 Task: In the  document selfconfidencebuilding.epub Select the text and change paragraph spacing to  'Double' Change page orientation to  'Landscape' Add Page color Dark Red
Action: Mouse pressed left at (287, 387)
Screenshot: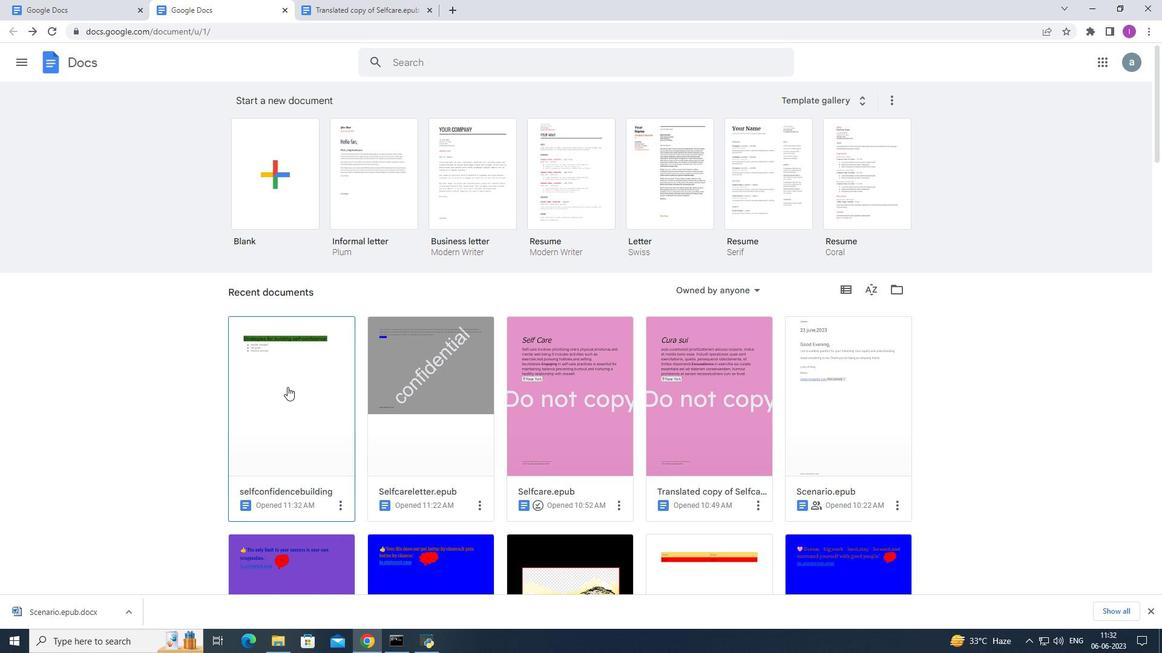 
Action: Mouse moved to (523, 287)
Screenshot: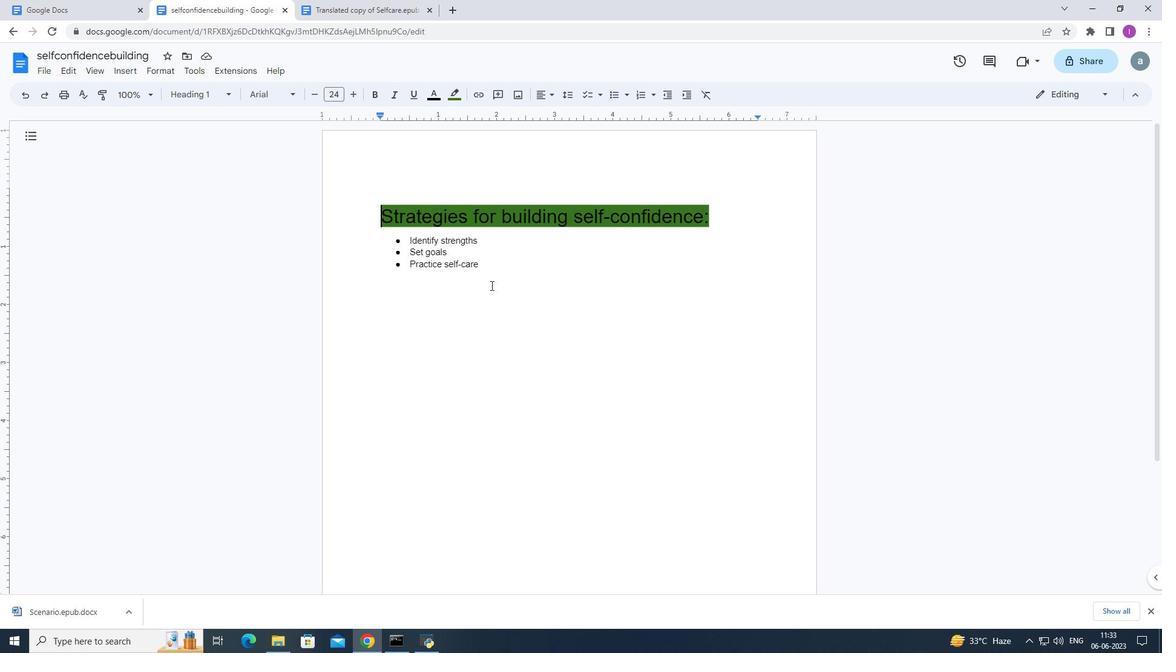 
Action: Mouse pressed left at (523, 287)
Screenshot: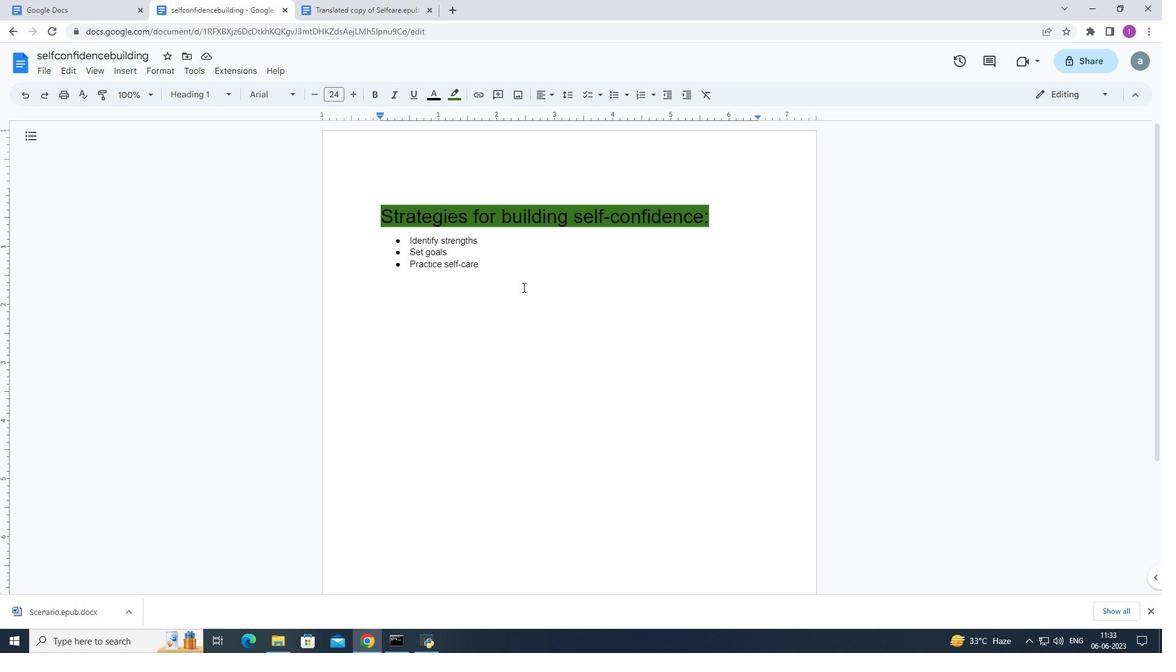 
Action: Mouse moved to (567, 93)
Screenshot: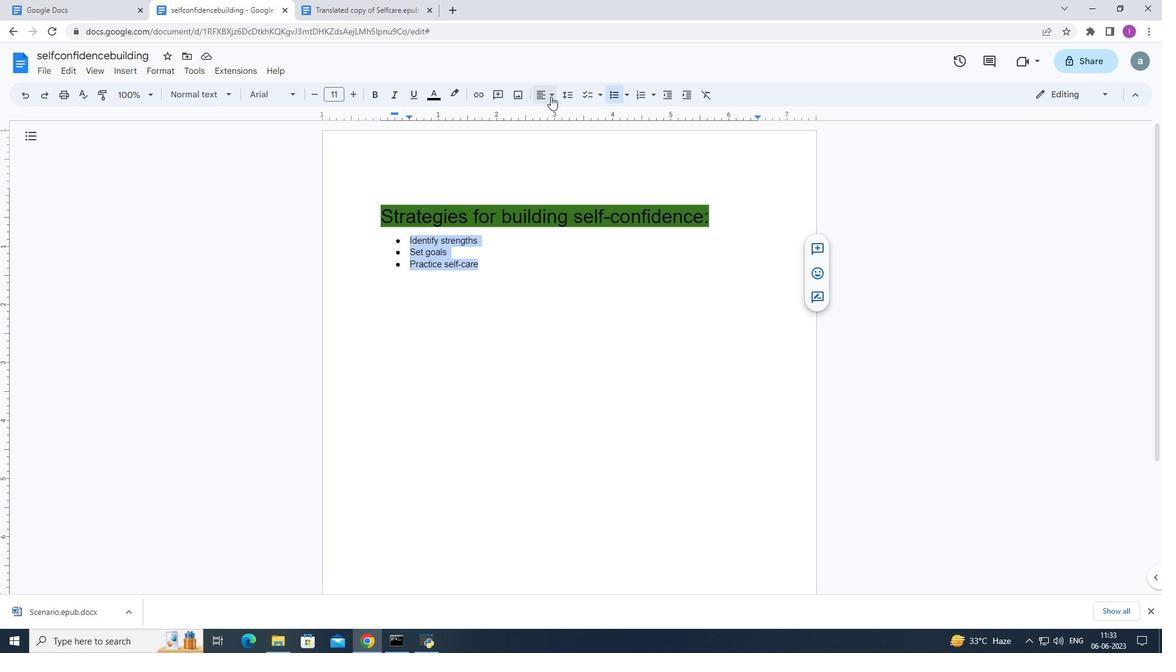 
Action: Mouse pressed left at (567, 93)
Screenshot: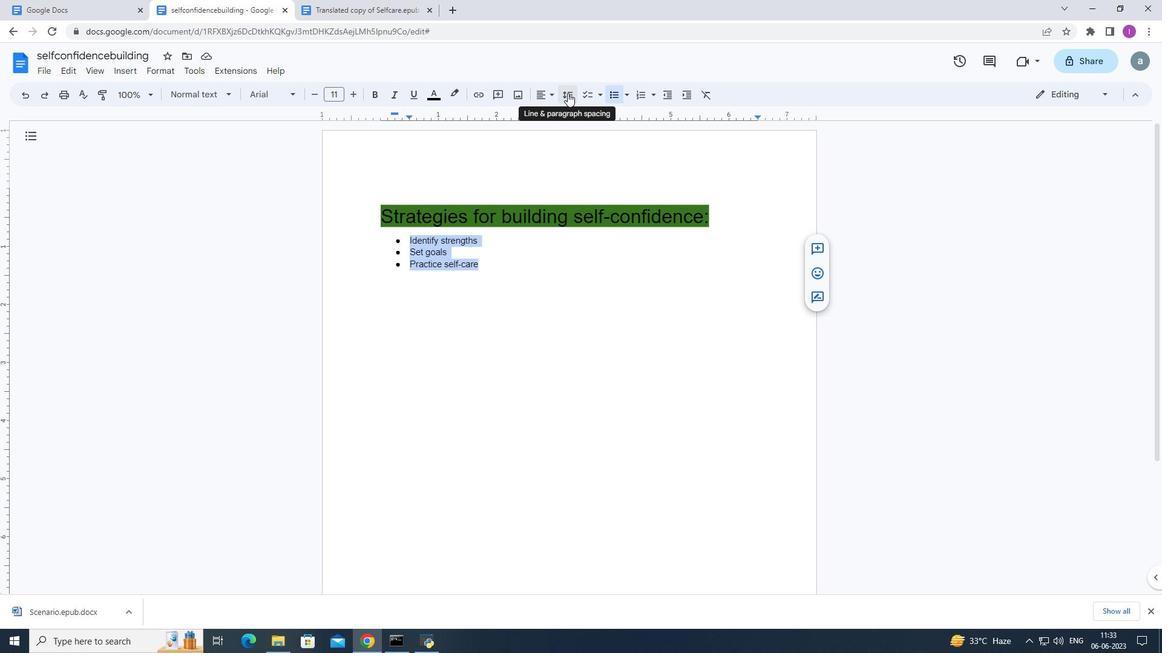 
Action: Mouse moved to (602, 173)
Screenshot: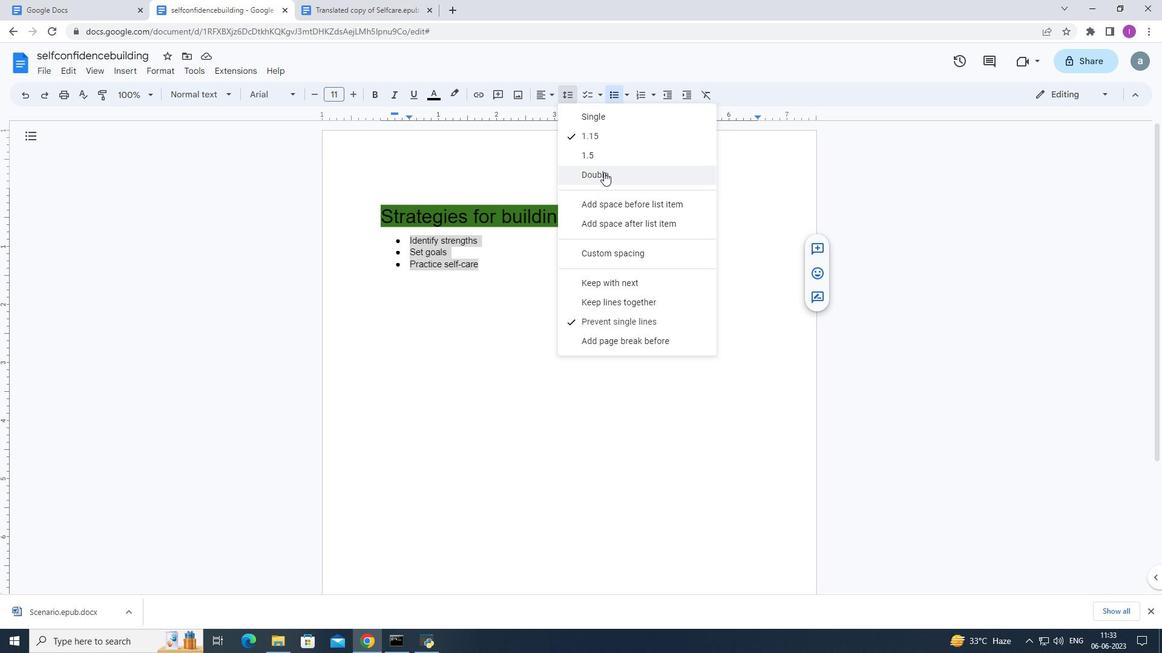 
Action: Mouse pressed left at (602, 173)
Screenshot: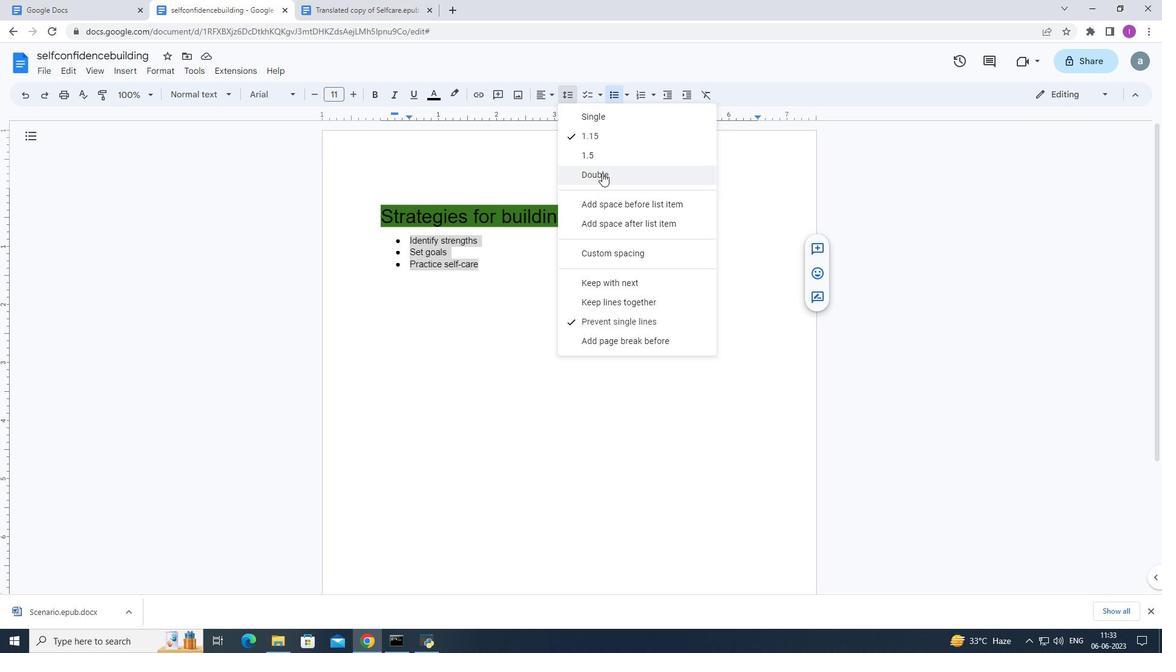 
Action: Mouse moved to (386, 168)
Screenshot: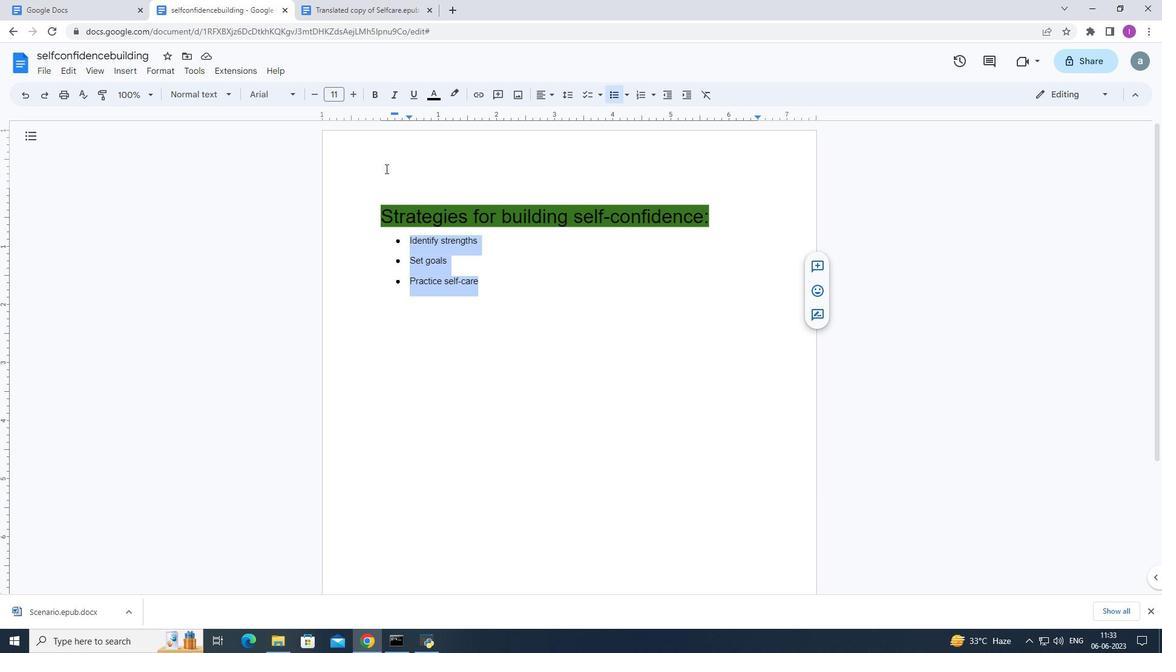 
Action: Mouse pressed left at (386, 168)
Screenshot: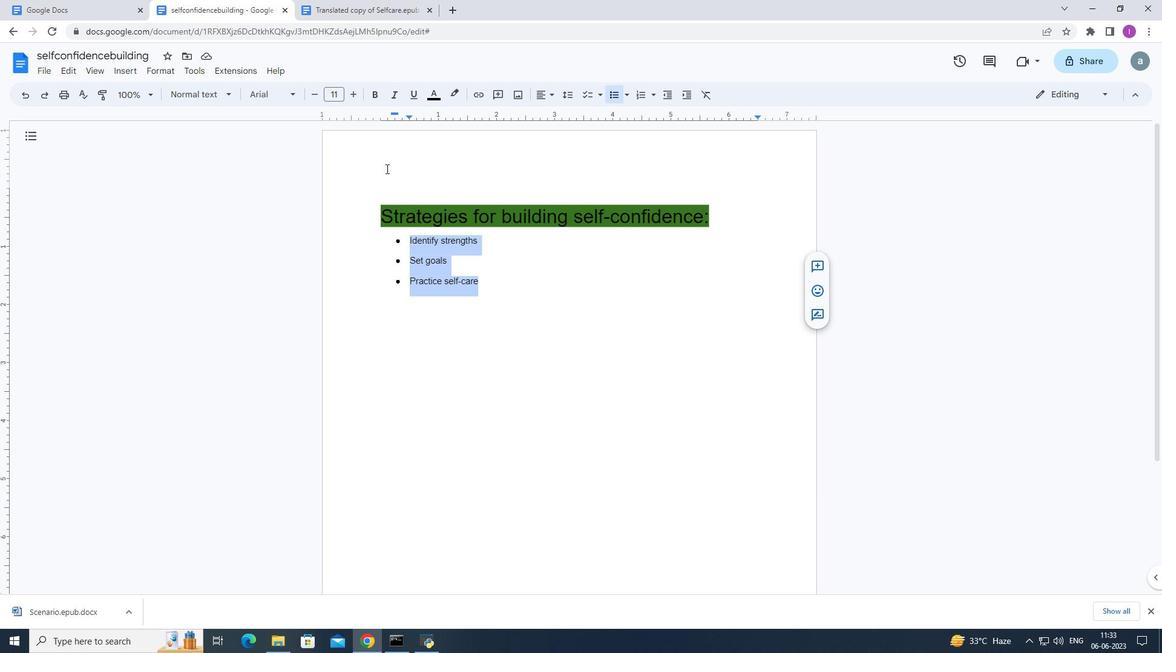 
Action: Mouse moved to (46, 73)
Screenshot: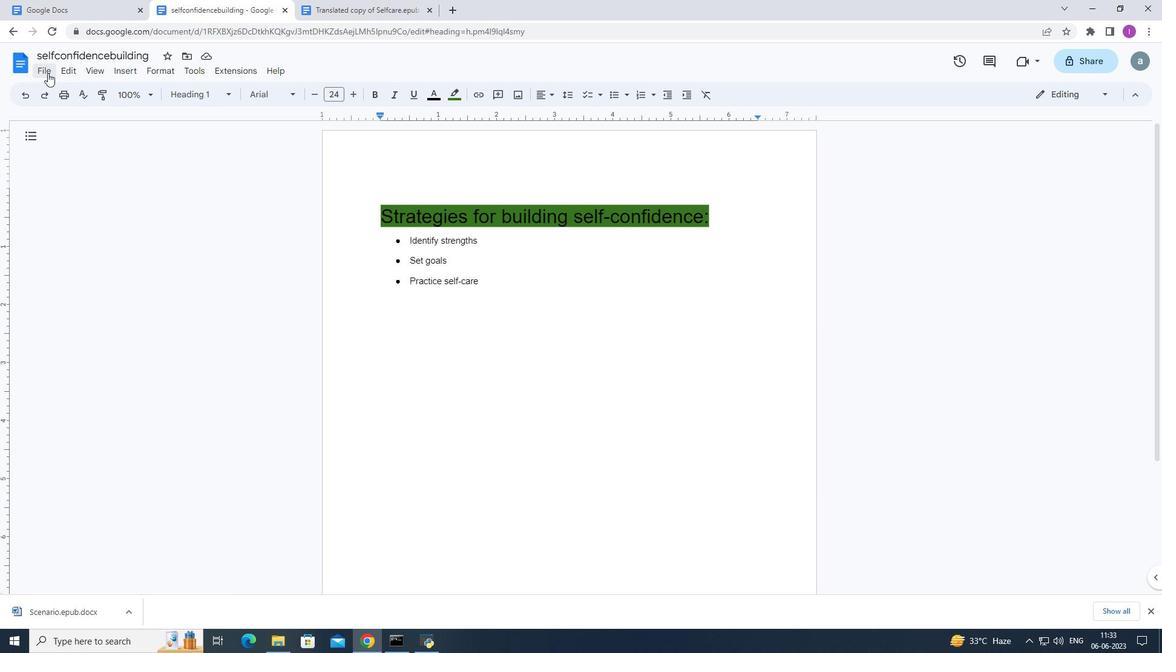 
Action: Mouse pressed left at (46, 73)
Screenshot: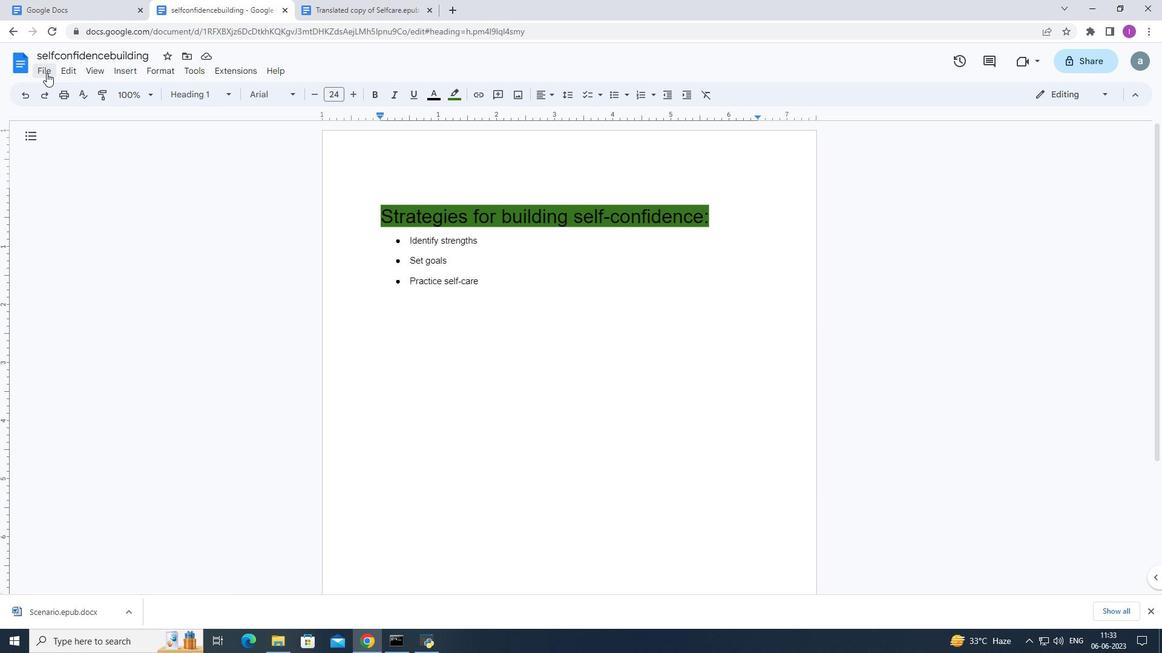 
Action: Mouse moved to (135, 406)
Screenshot: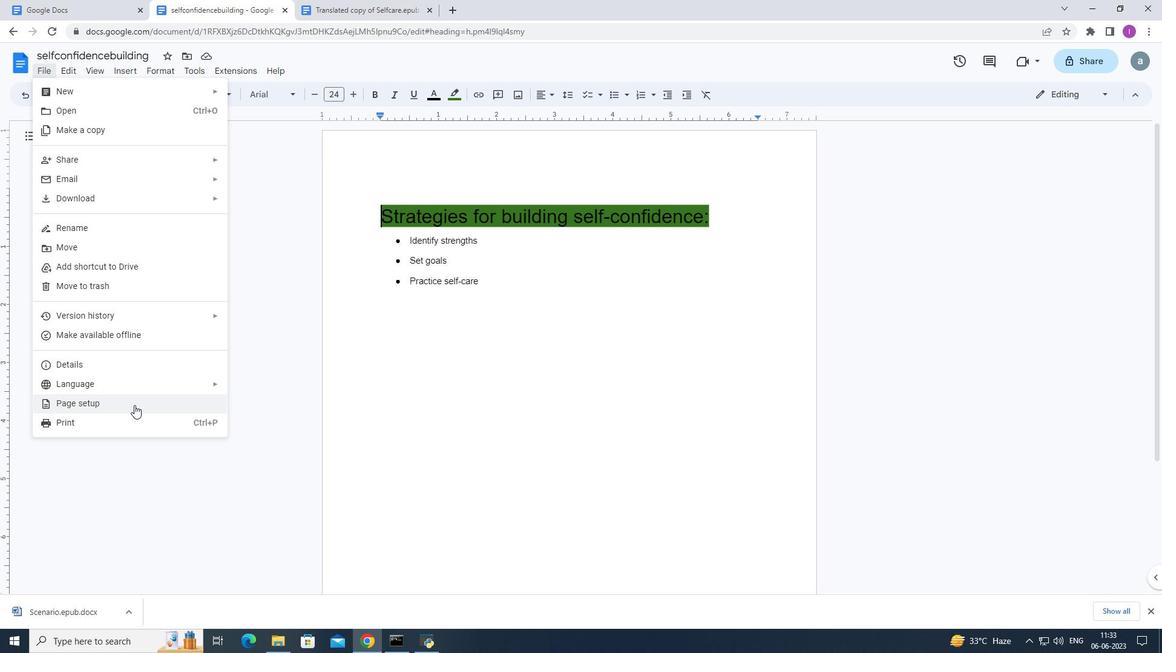 
Action: Mouse pressed left at (134, 406)
Screenshot: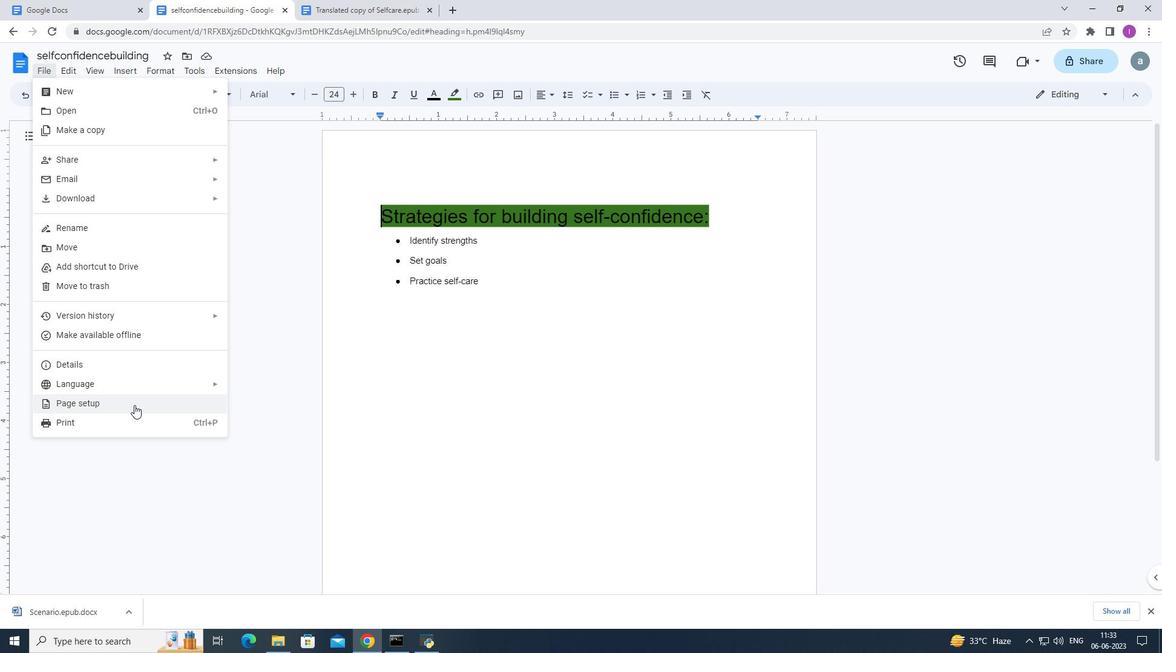 
Action: Mouse moved to (528, 297)
Screenshot: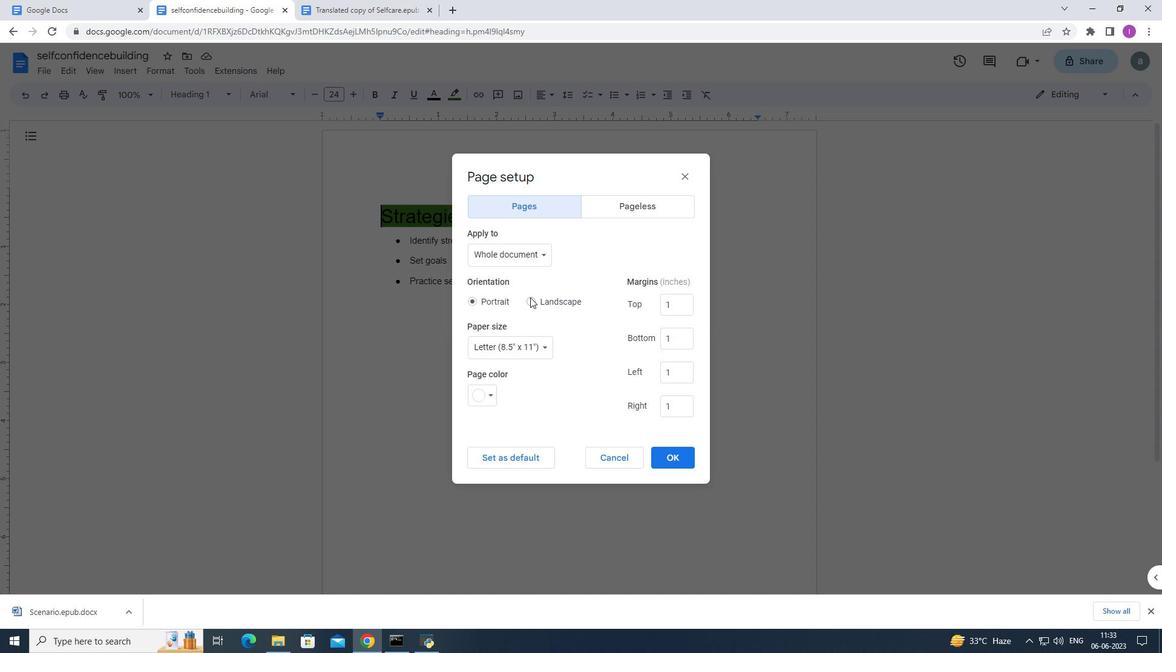 
Action: Mouse pressed left at (528, 297)
Screenshot: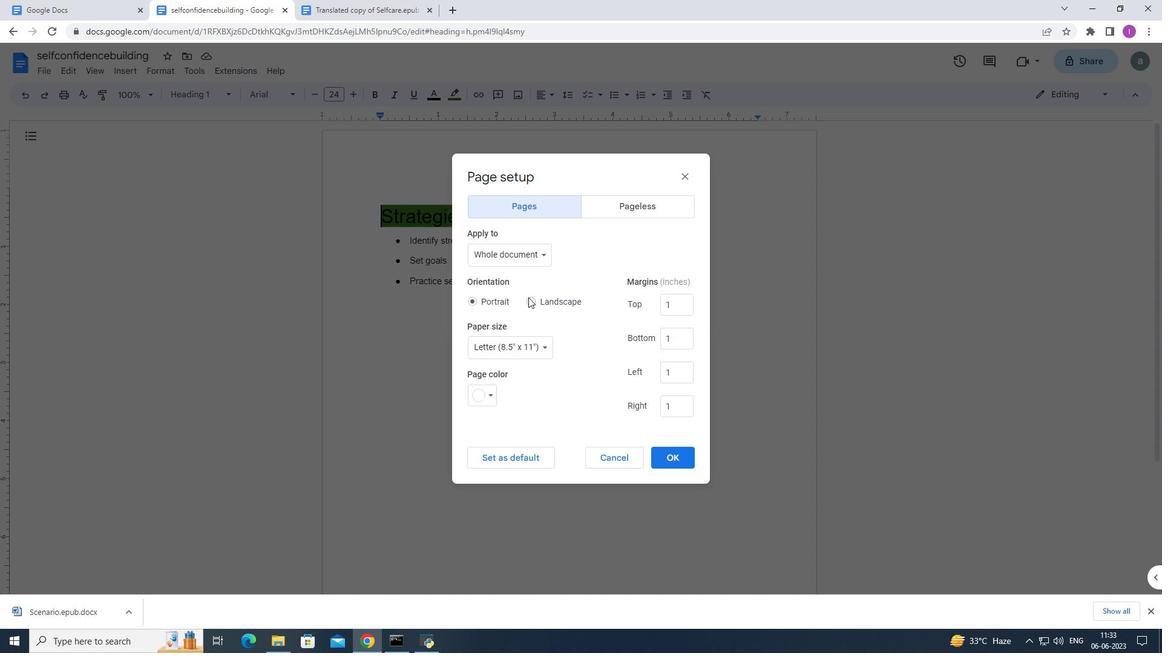 
Action: Mouse pressed left at (528, 297)
Screenshot: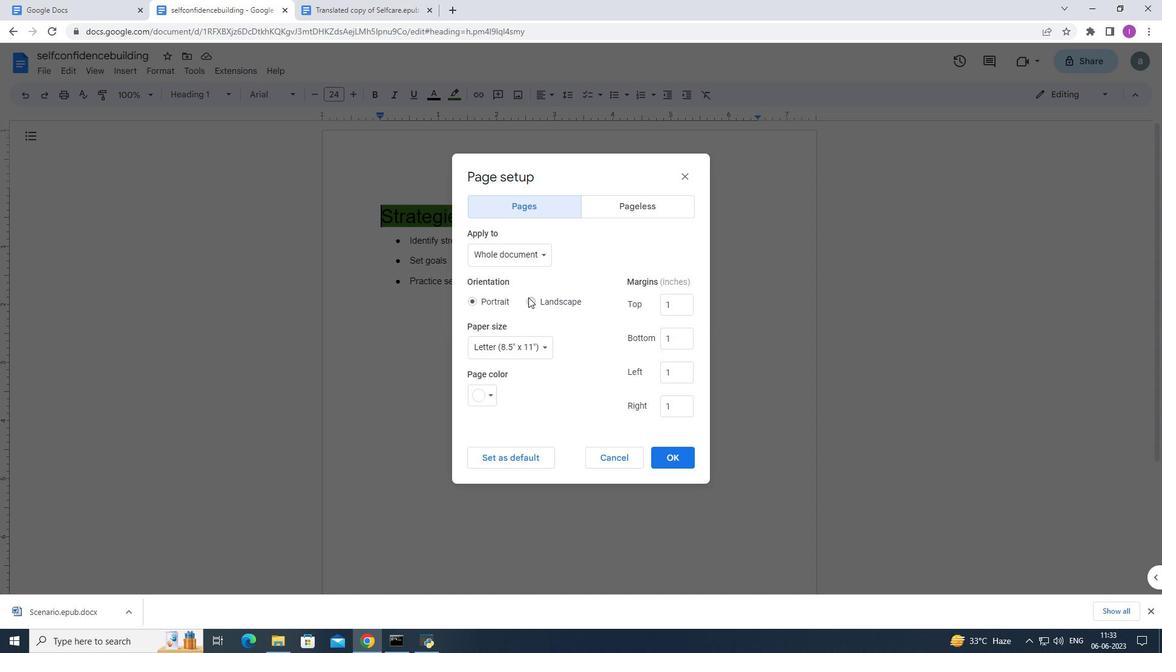 
Action: Mouse moved to (487, 395)
Screenshot: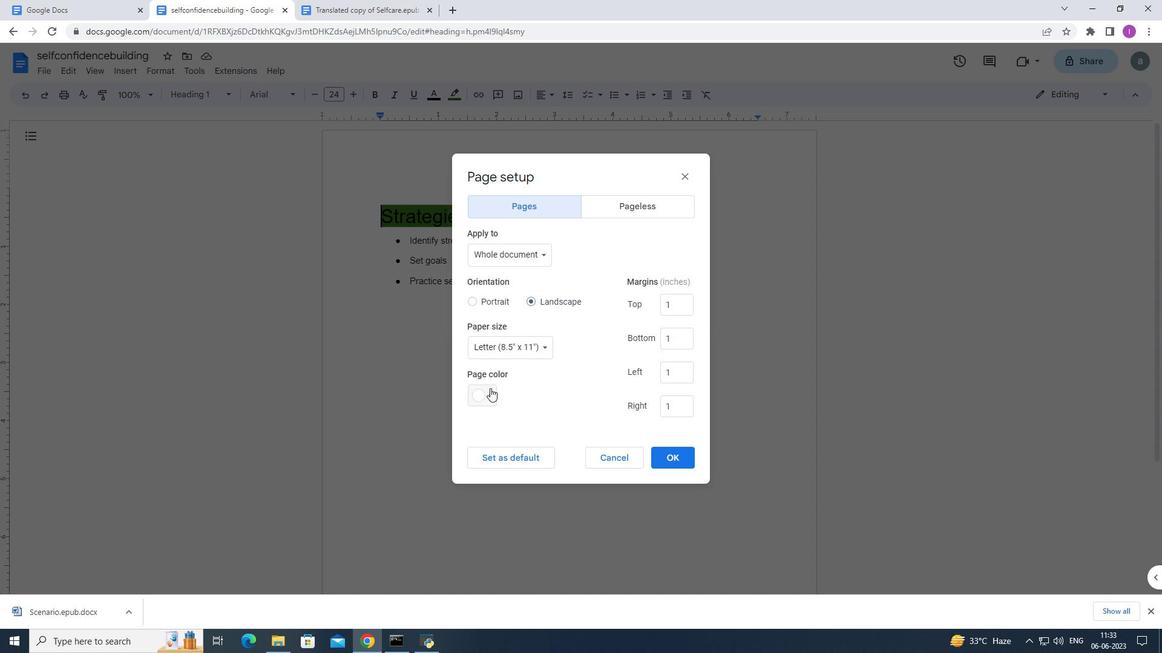 
Action: Mouse pressed left at (487, 395)
Screenshot: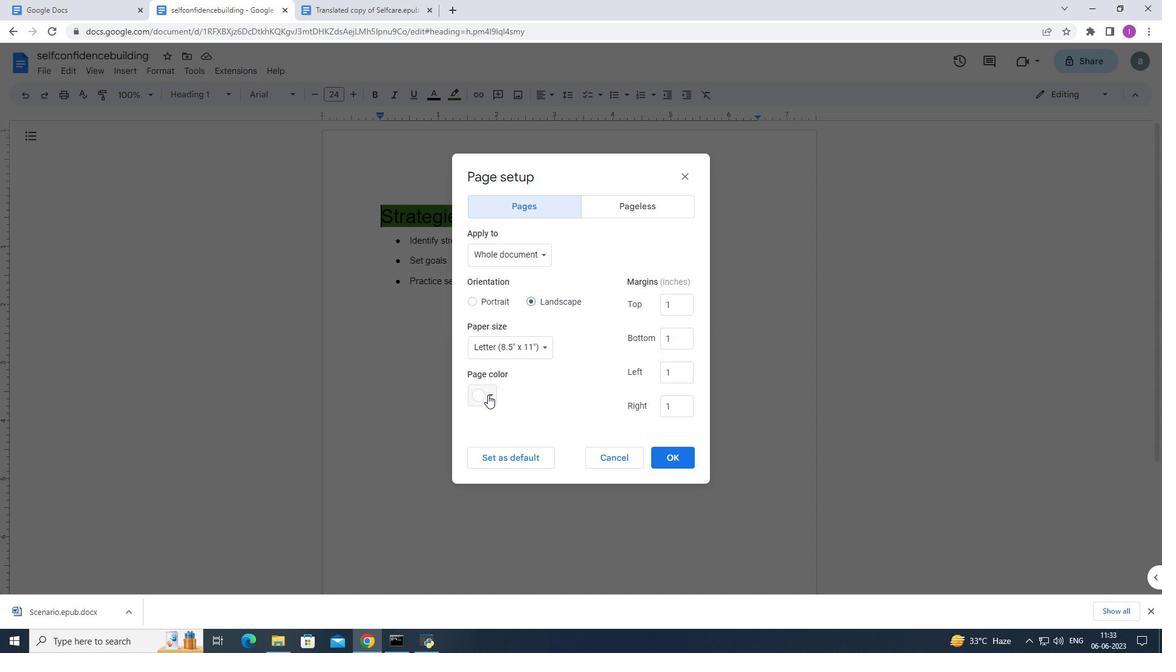 
Action: Mouse moved to (494, 498)
Screenshot: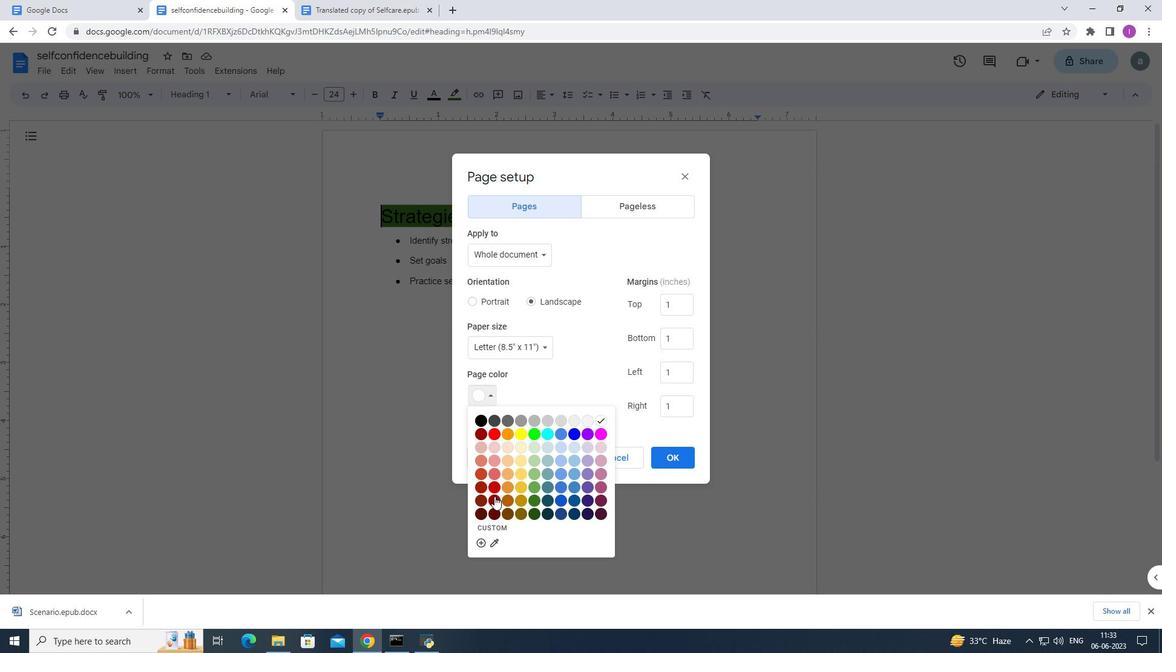 
Action: Mouse pressed left at (494, 498)
Screenshot: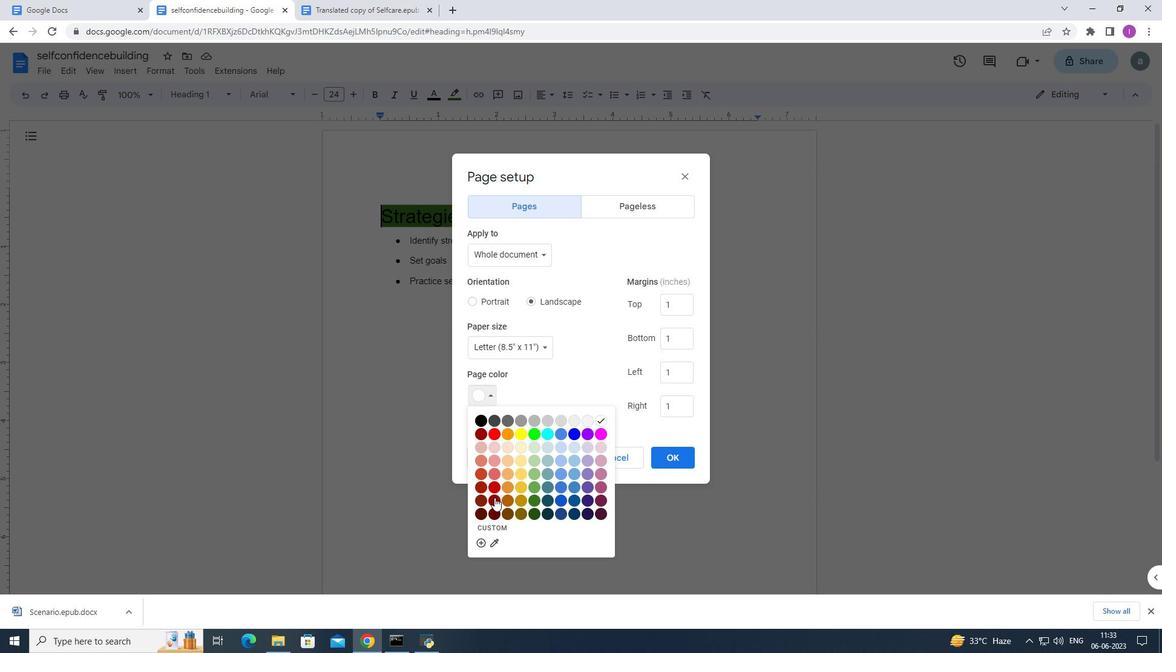 
Action: Mouse pressed left at (494, 498)
Screenshot: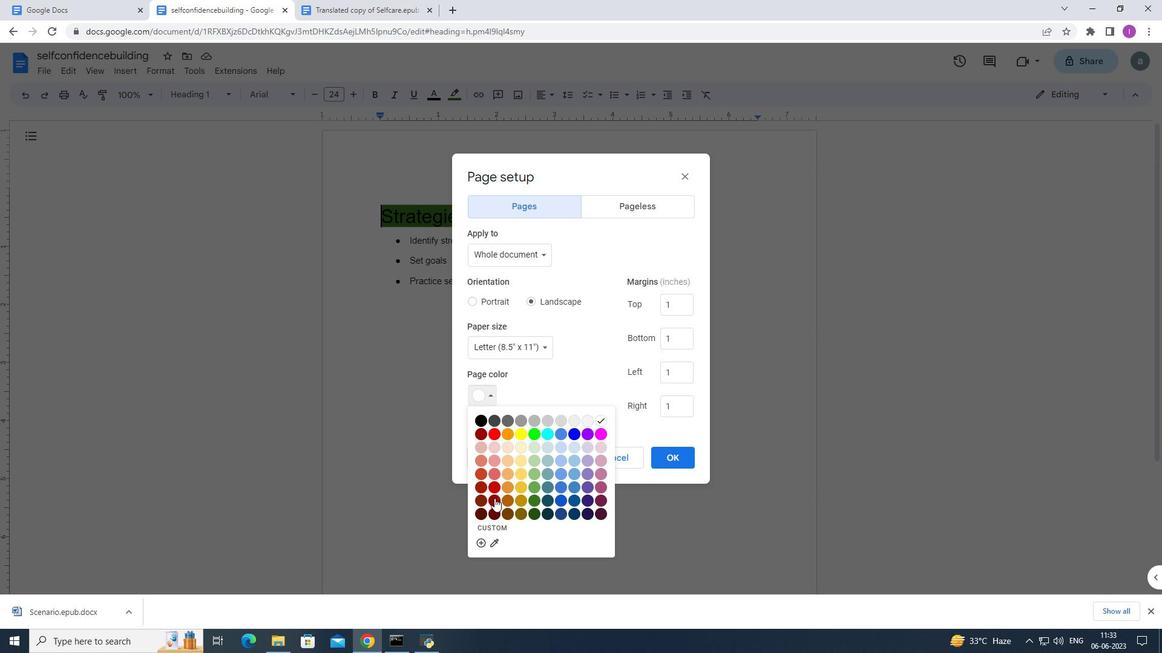 
Action: Mouse moved to (666, 460)
Screenshot: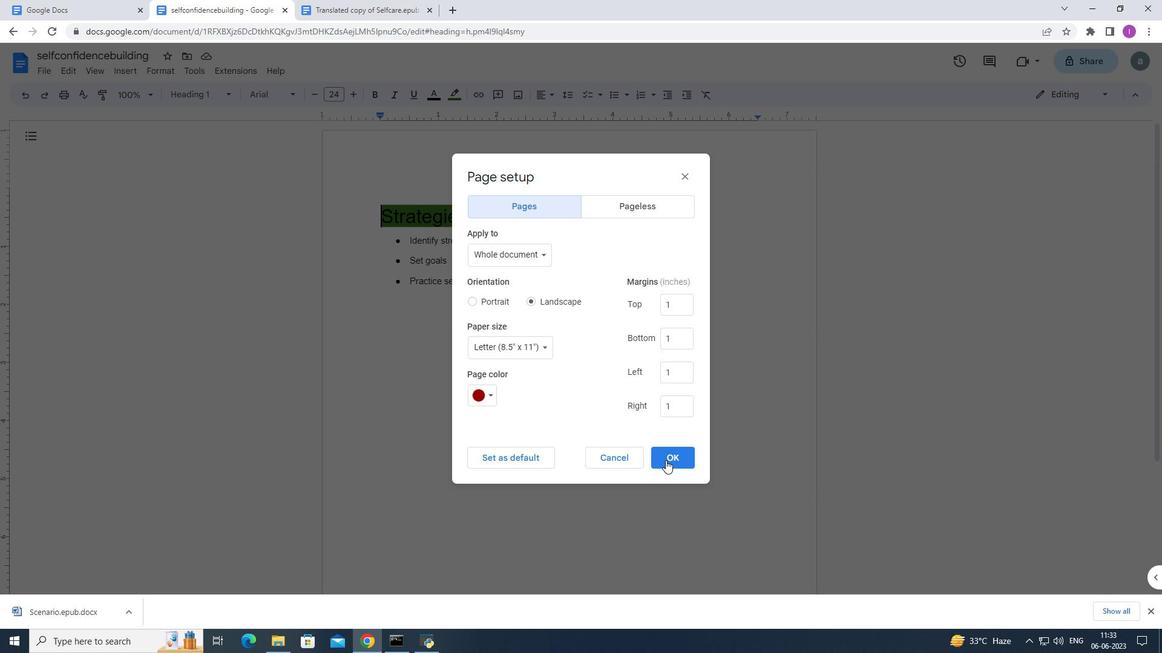 
Action: Mouse pressed left at (666, 460)
Screenshot: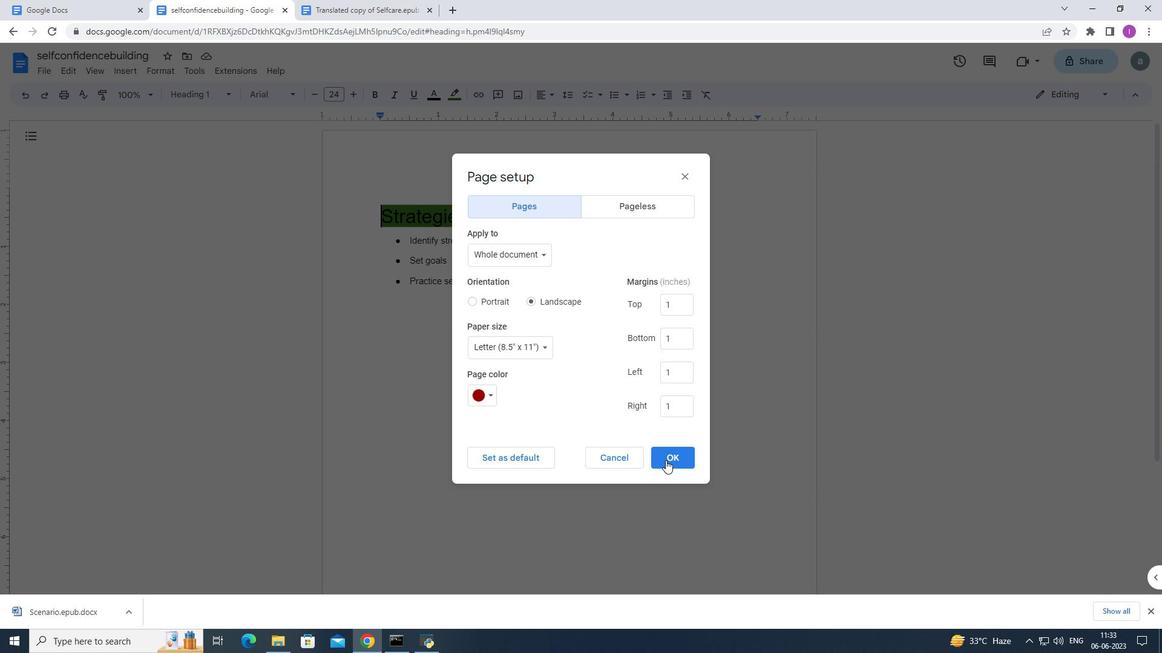 
Action: Mouse moved to (415, 351)
Screenshot: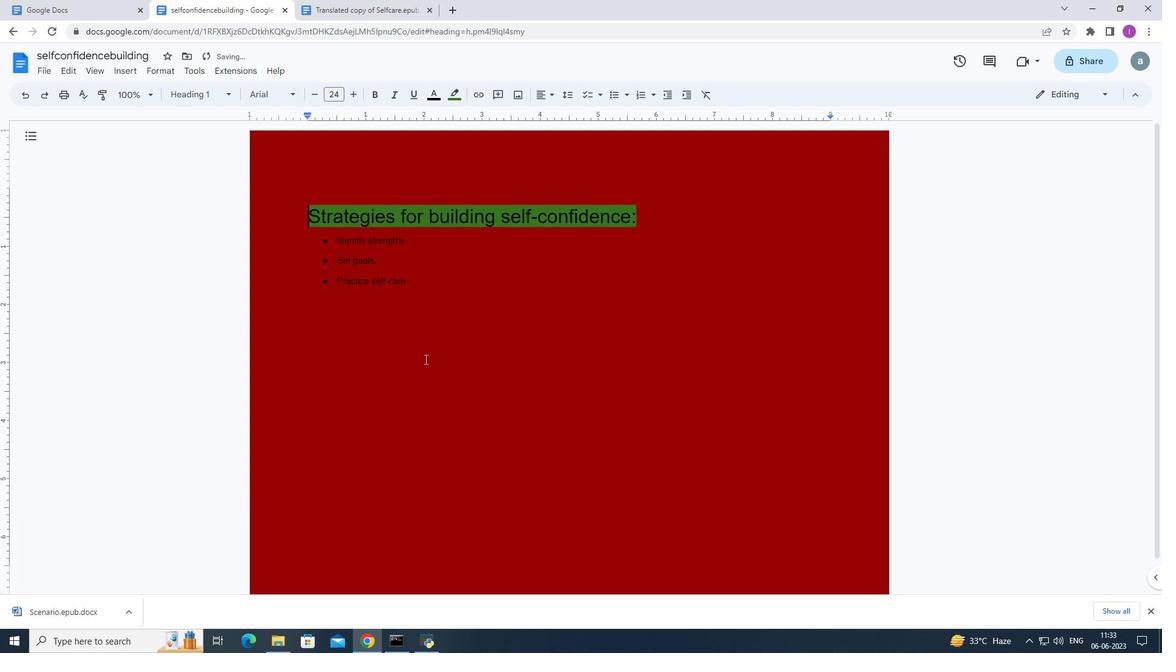 
